 Task: In the  document Hollywood.odtMake this file  'available offline' Check 'Vision History' View the  non- printing characters
Action: Mouse moved to (44, 58)
Screenshot: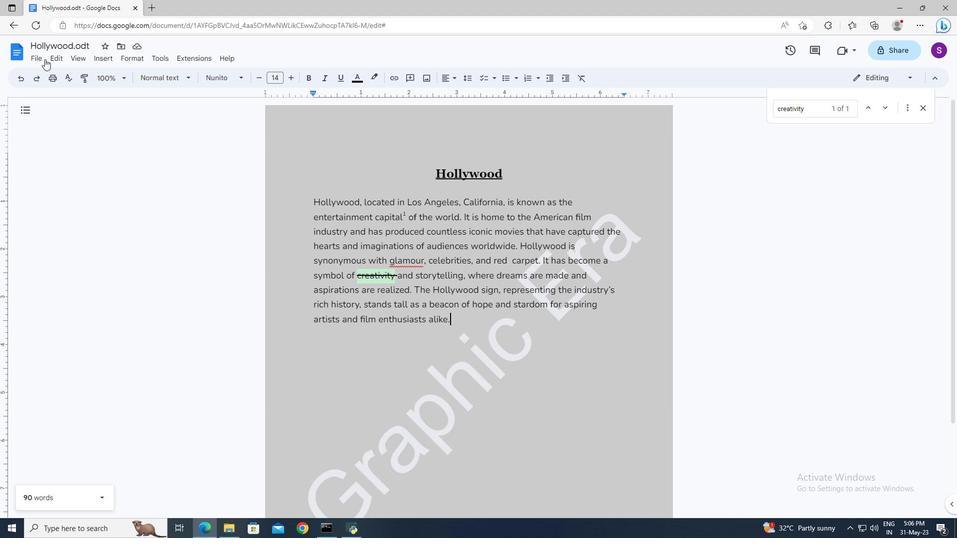 
Action: Mouse pressed left at (44, 58)
Screenshot: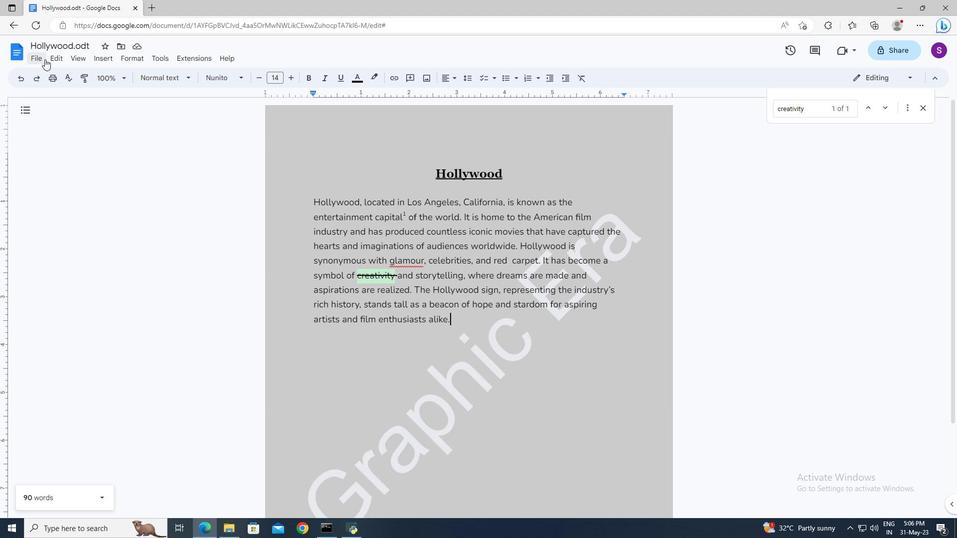 
Action: Mouse moved to (72, 277)
Screenshot: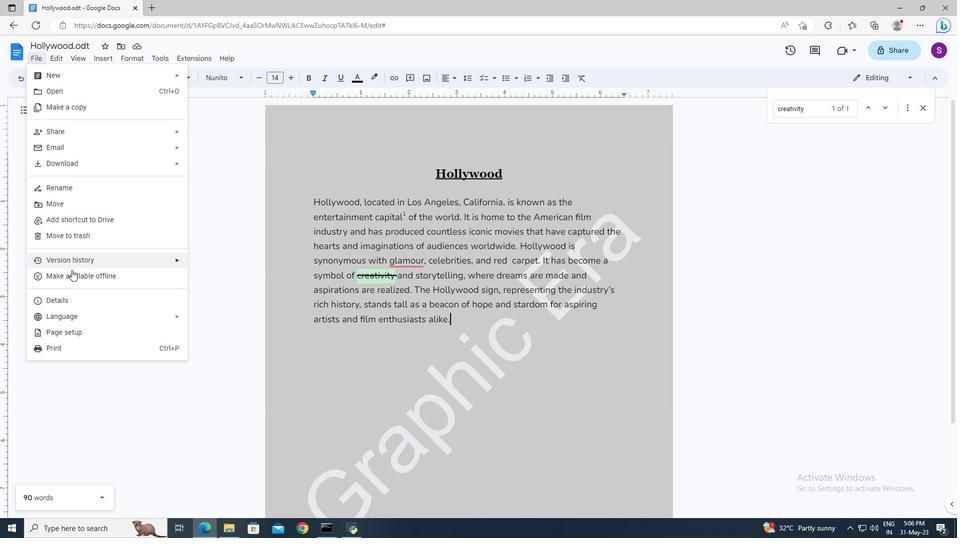 
Action: Mouse pressed left at (72, 277)
Screenshot: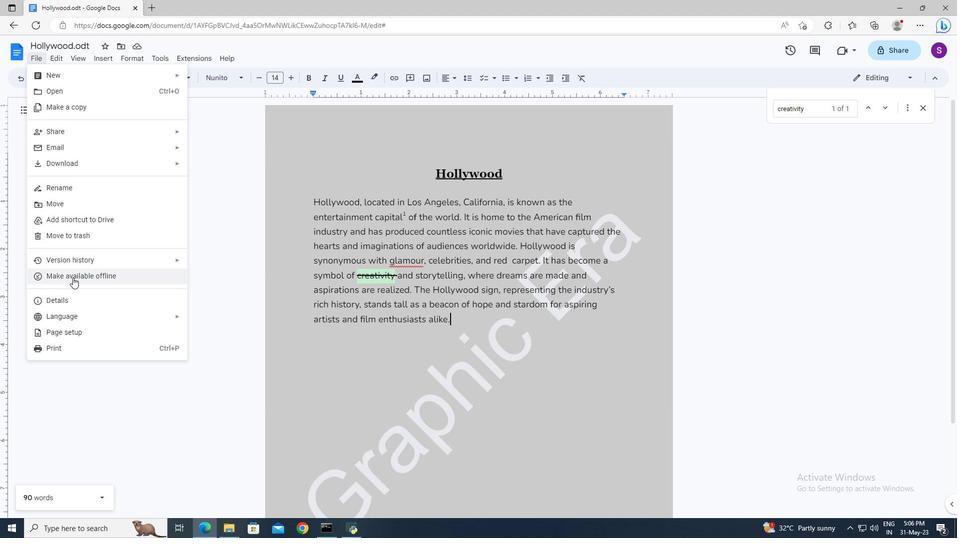 
Action: Mouse moved to (36, 60)
Screenshot: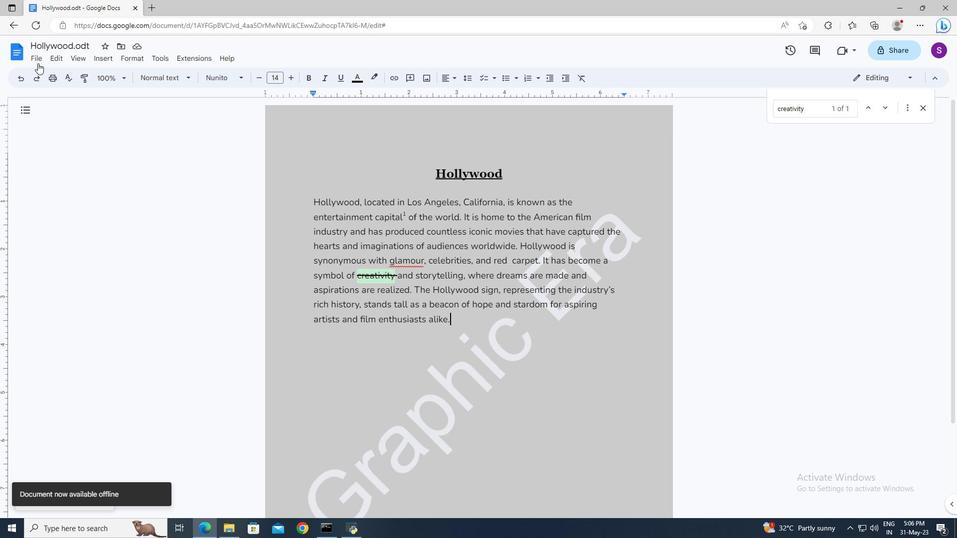 
Action: Mouse pressed left at (36, 60)
Screenshot: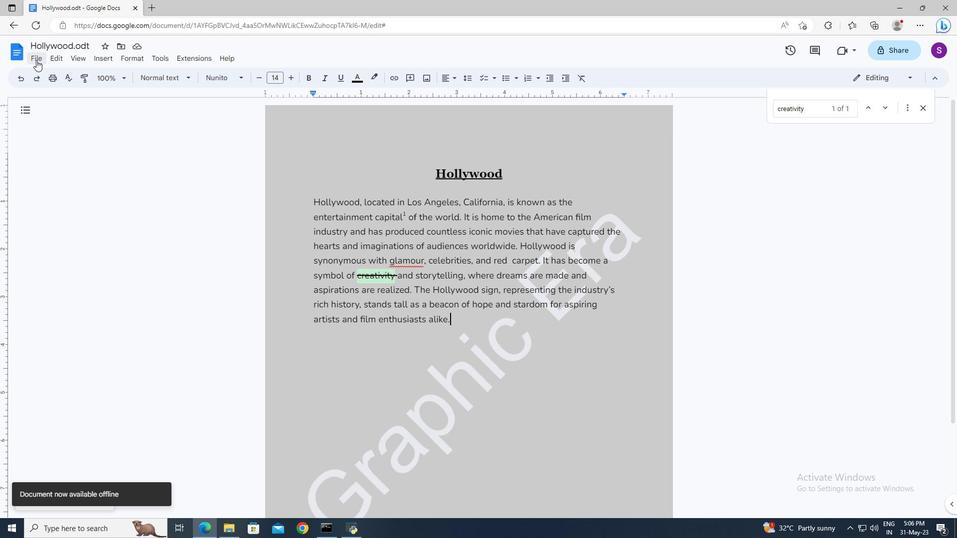 
Action: Mouse moved to (219, 277)
Screenshot: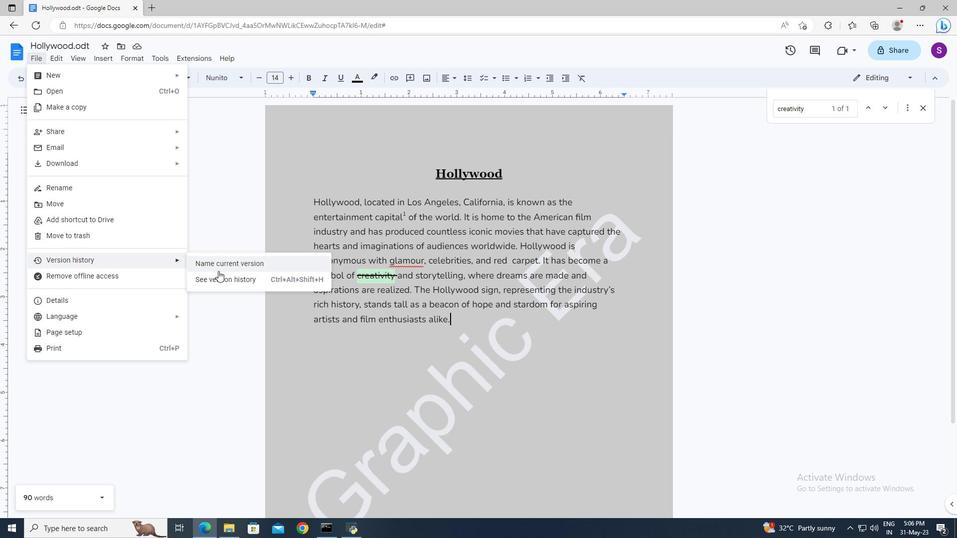 
Action: Mouse pressed left at (219, 277)
Screenshot: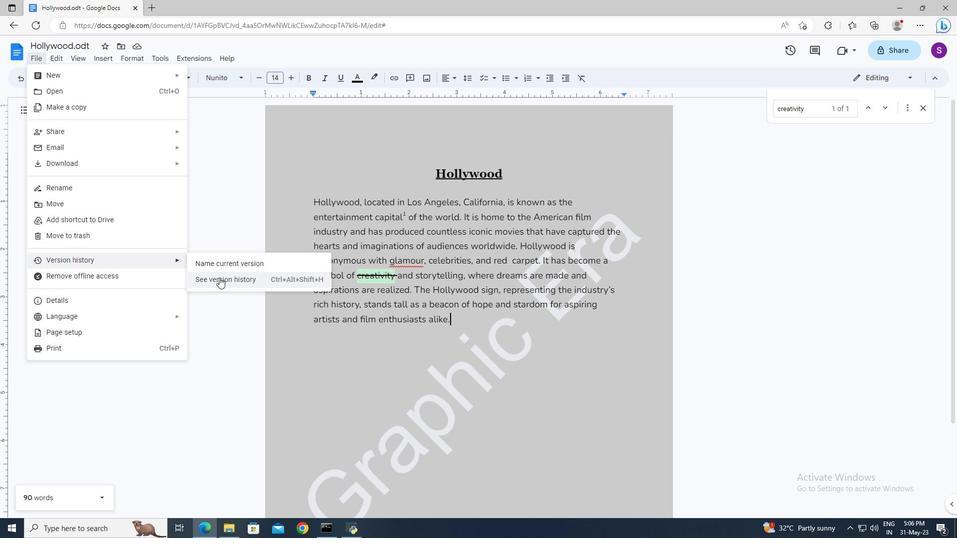 
Action: Mouse moved to (18, 49)
Screenshot: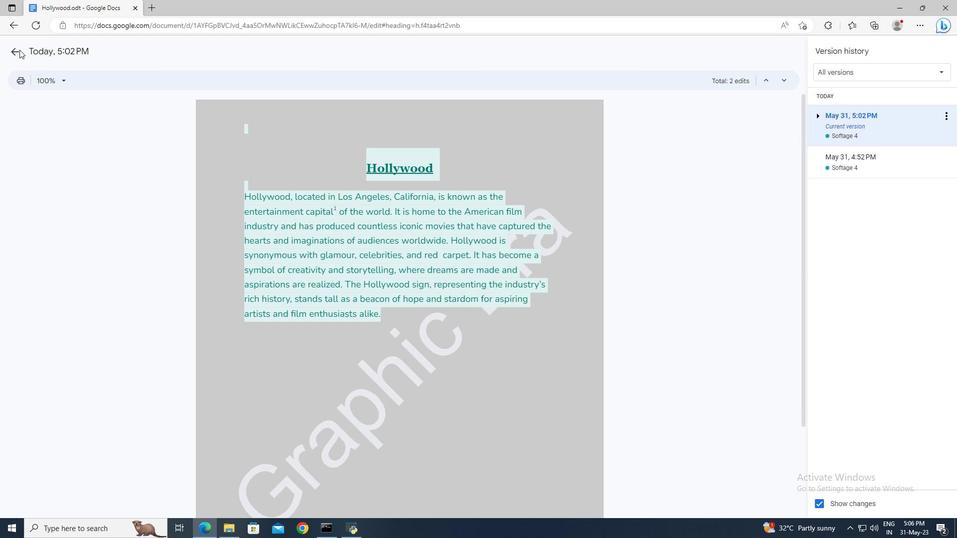 
Action: Mouse pressed left at (18, 49)
Screenshot: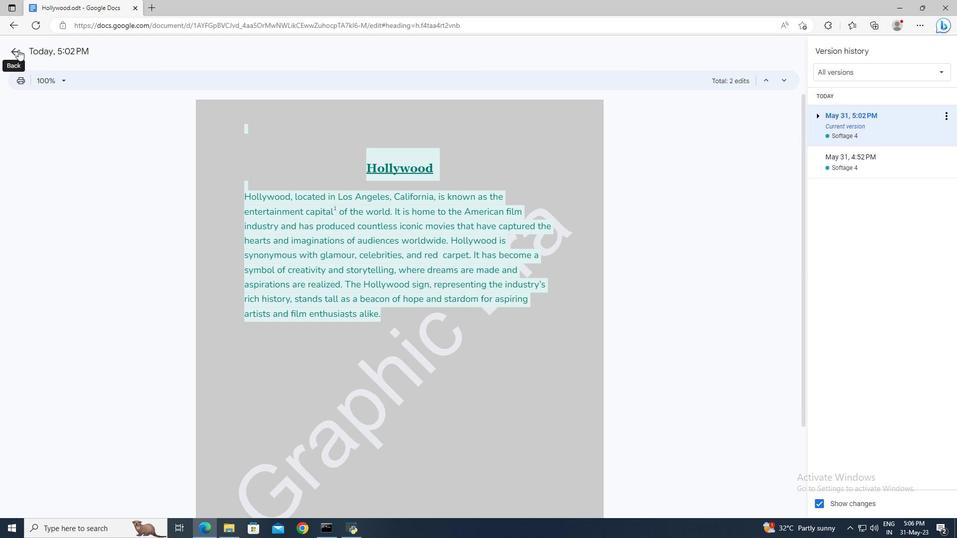 
Action: Mouse moved to (76, 52)
Screenshot: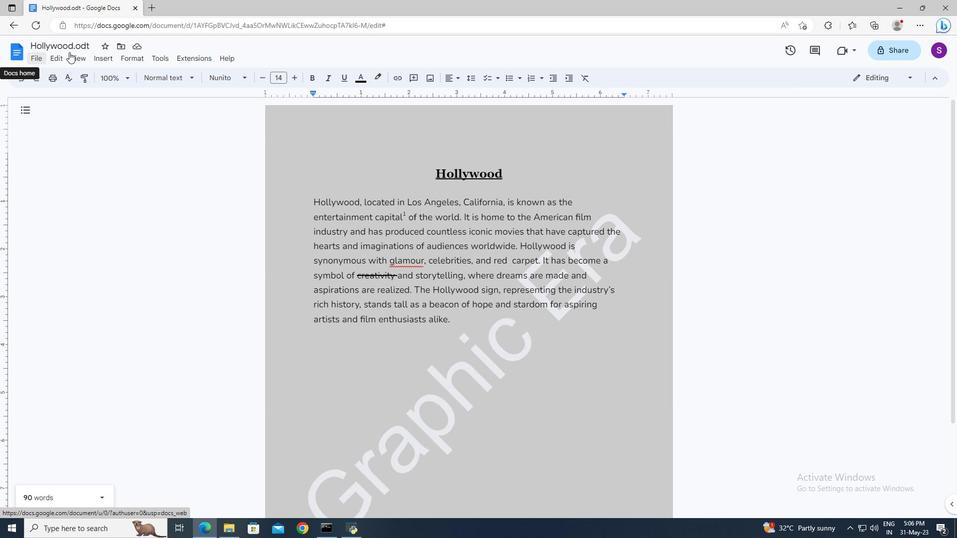 
Action: Mouse pressed left at (76, 52)
Screenshot: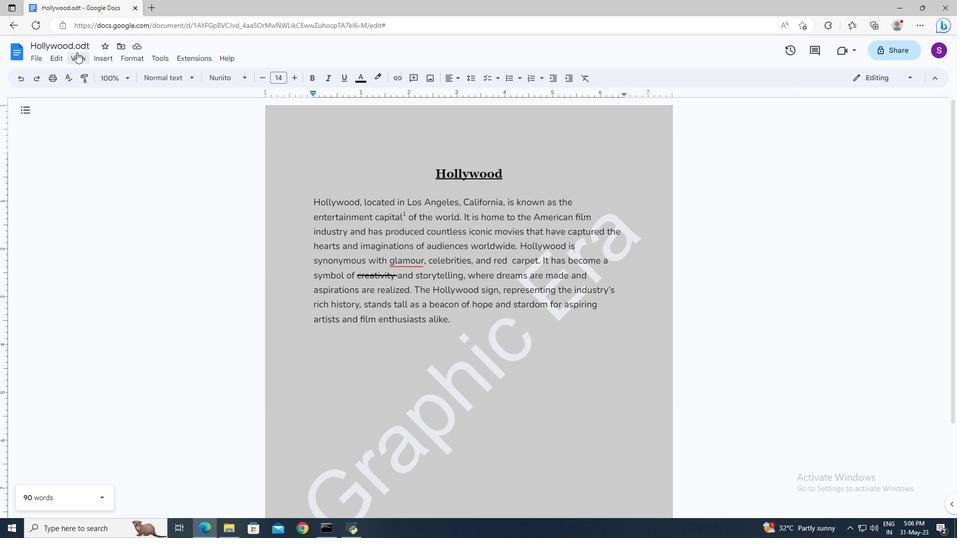 
Action: Mouse moved to (101, 165)
Screenshot: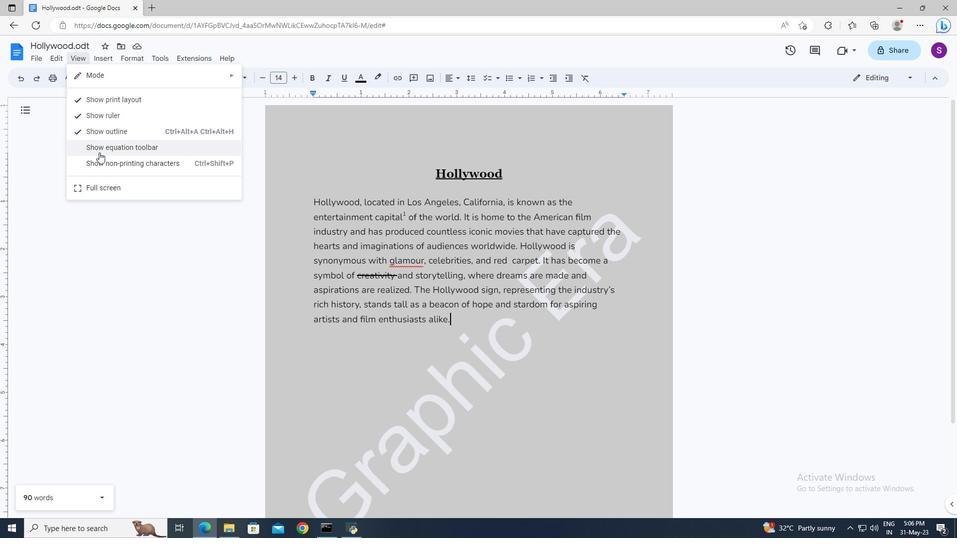 
Action: Mouse pressed left at (101, 165)
Screenshot: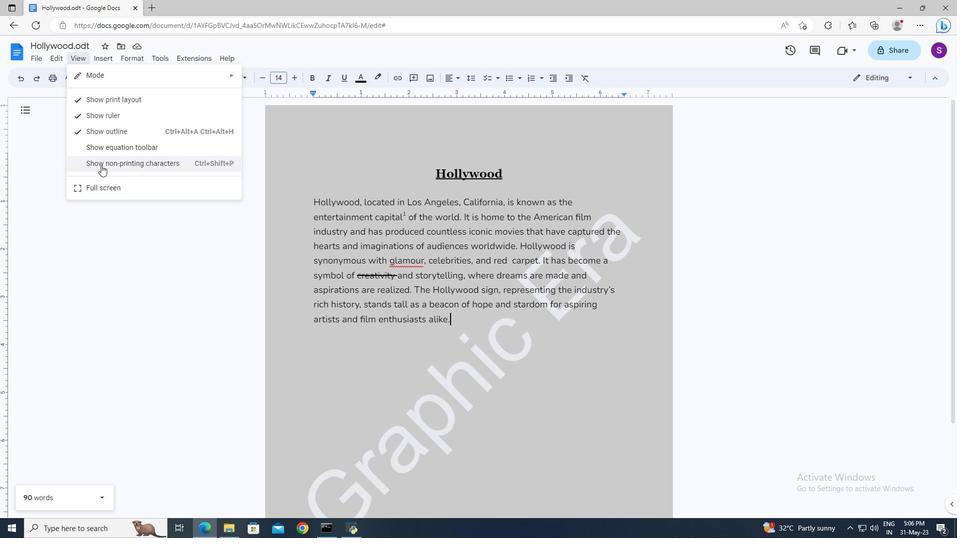 
